 Task: For heading Arial with bold.  font size for heading22,  'Change the font style of data to'Arial Narrow.  and font size to 14,  Change the alignment of both headline & data to Align middle.  In the sheet  Investment templatesbook
Action: Mouse moved to (134, 109)
Screenshot: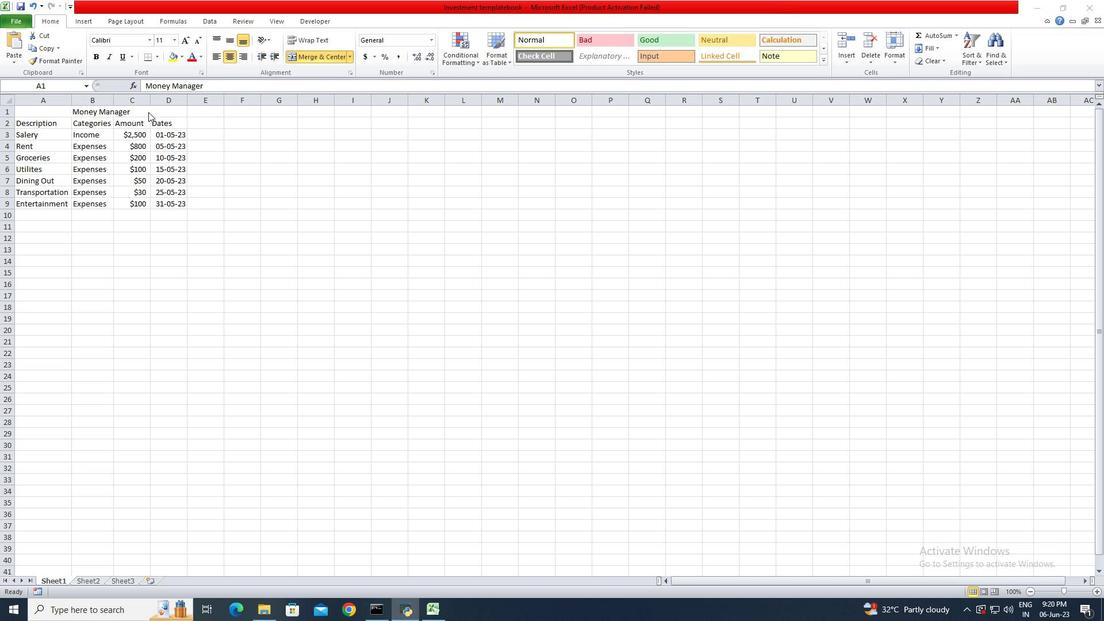 
Action: Mouse pressed left at (134, 109)
Screenshot: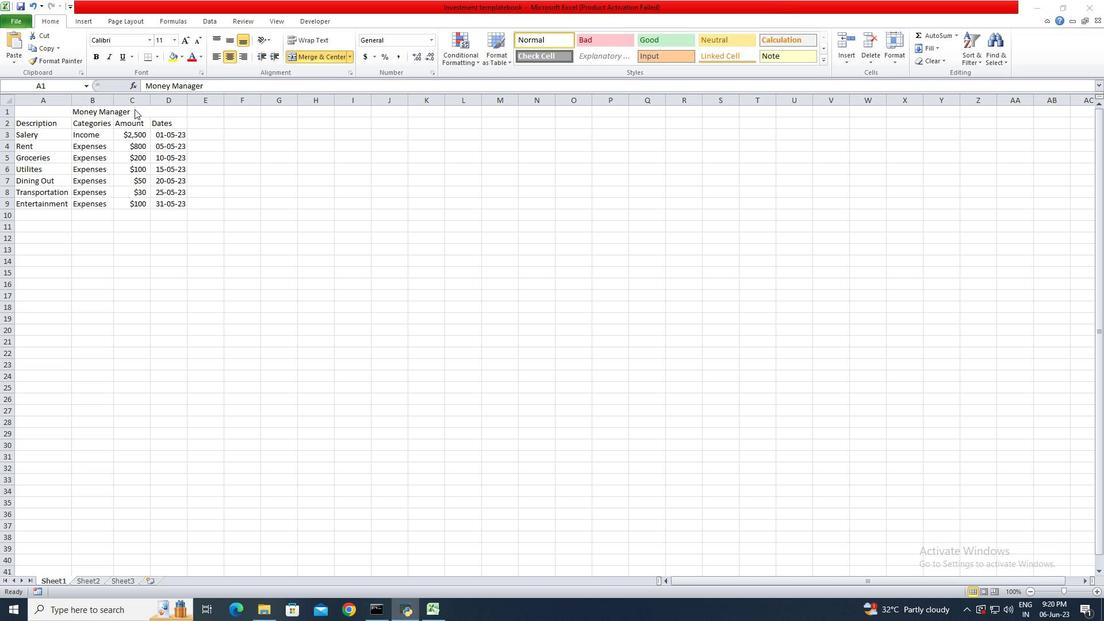 
Action: Mouse moved to (147, 45)
Screenshot: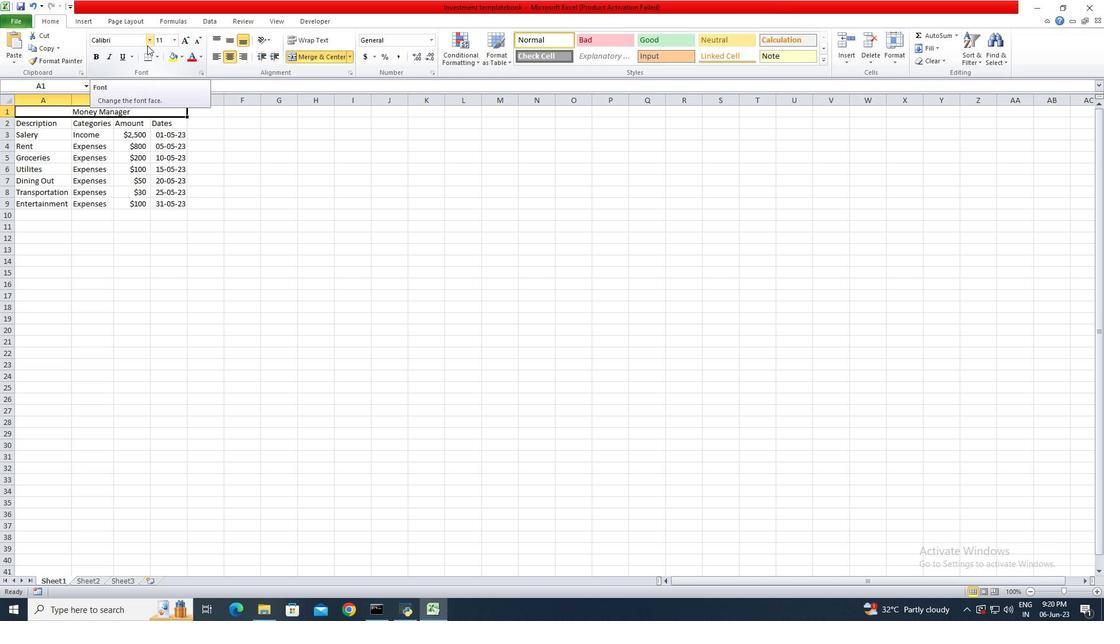 
Action: Mouse pressed left at (147, 45)
Screenshot: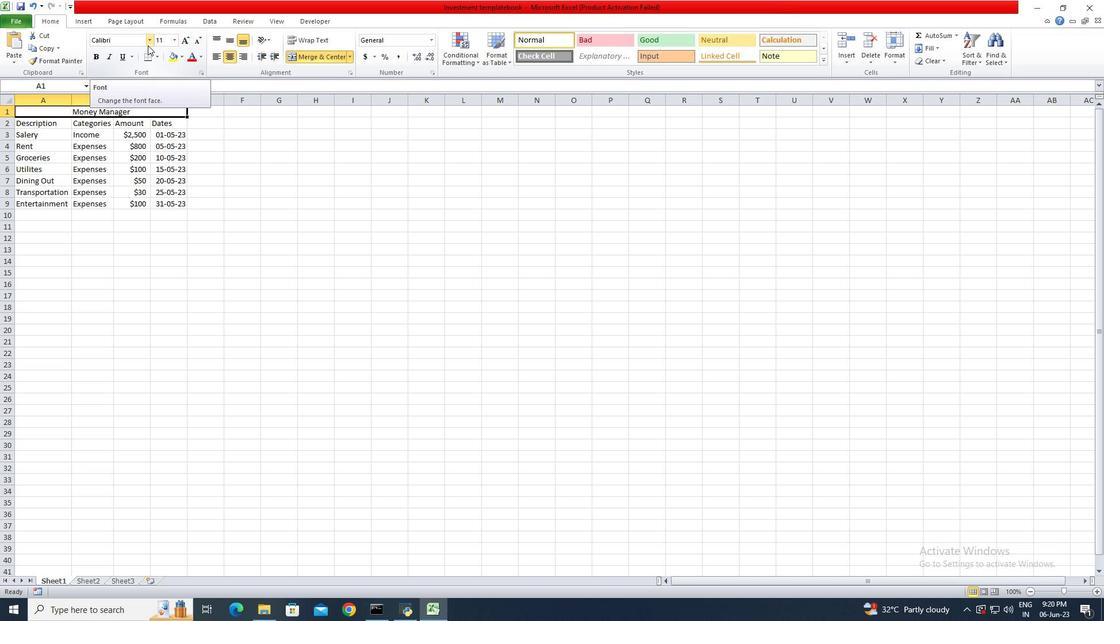 
Action: Mouse moved to (120, 131)
Screenshot: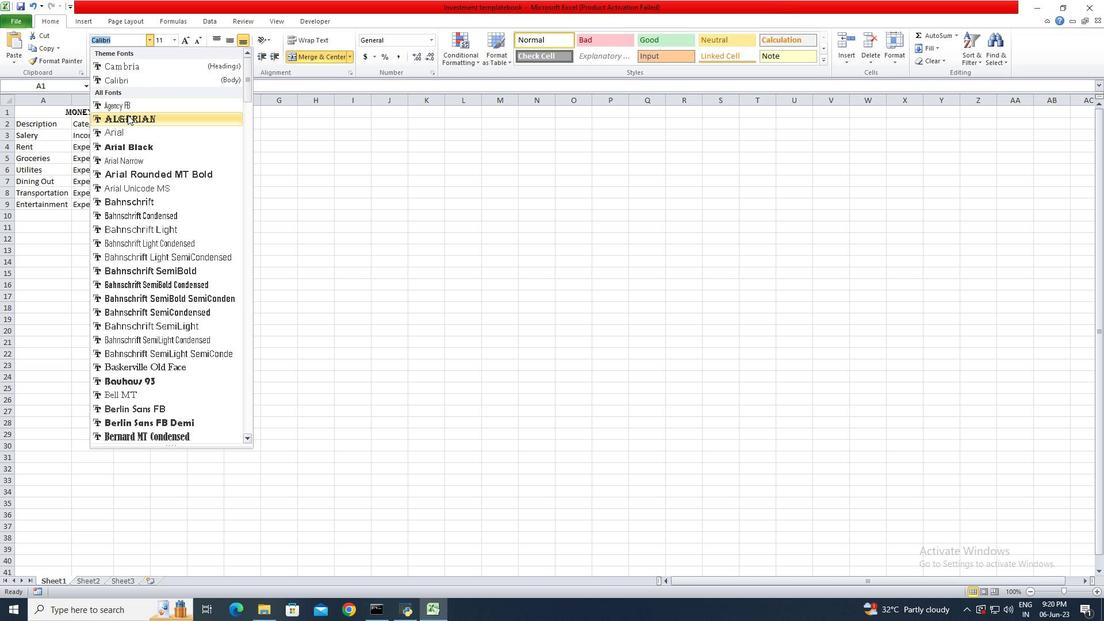 
Action: Mouse pressed left at (120, 131)
Screenshot: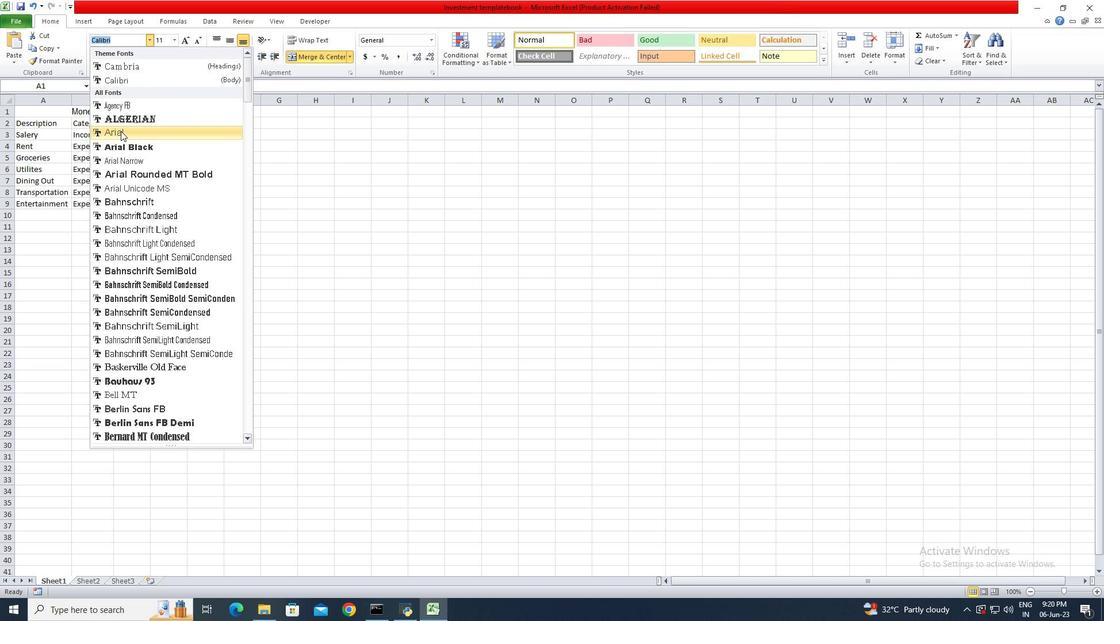 
Action: Mouse moved to (98, 56)
Screenshot: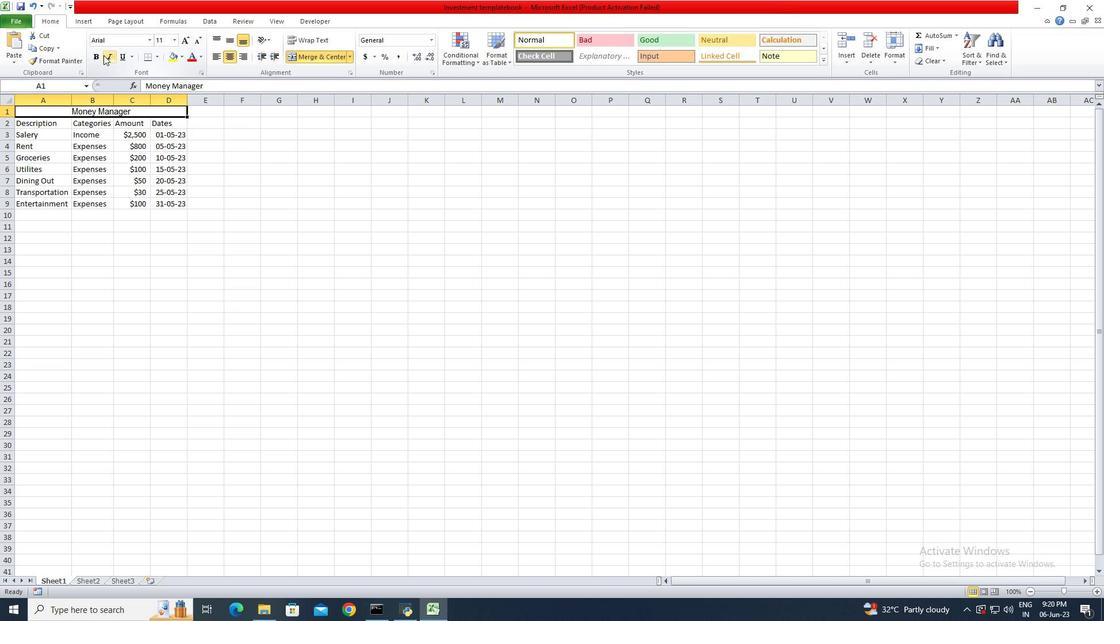 
Action: Mouse pressed left at (98, 56)
Screenshot: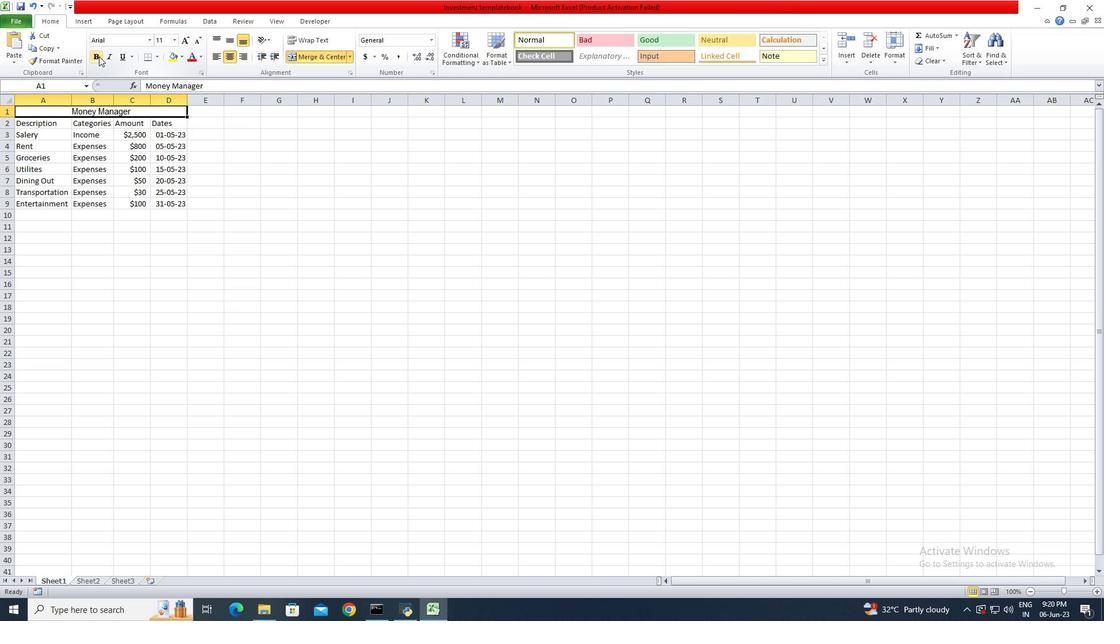 
Action: Mouse moved to (173, 37)
Screenshot: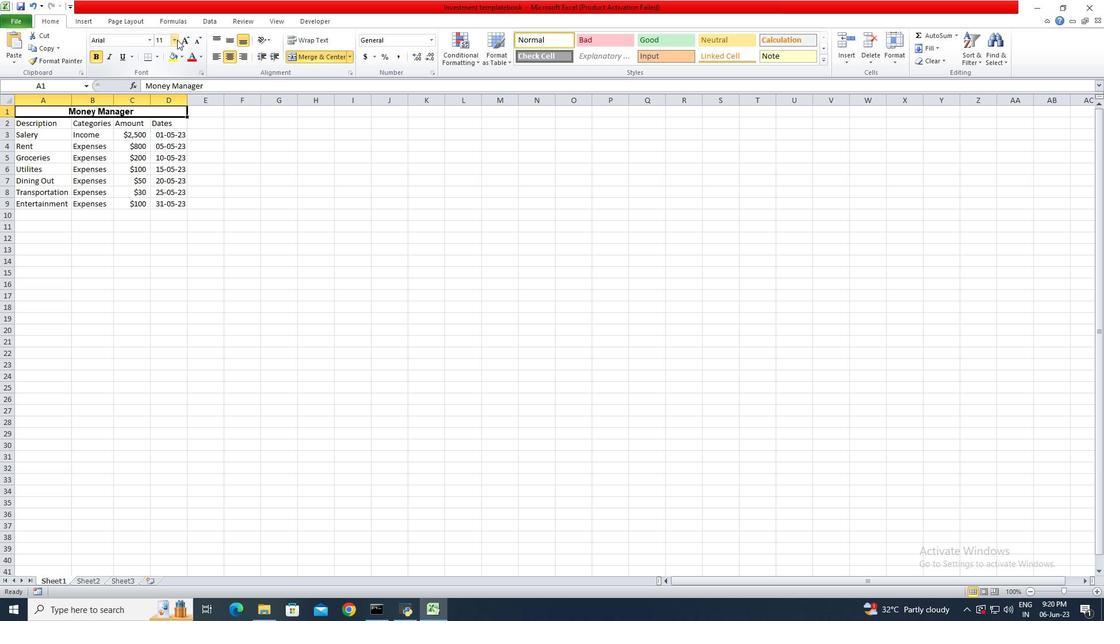 
Action: Mouse pressed left at (173, 37)
Screenshot: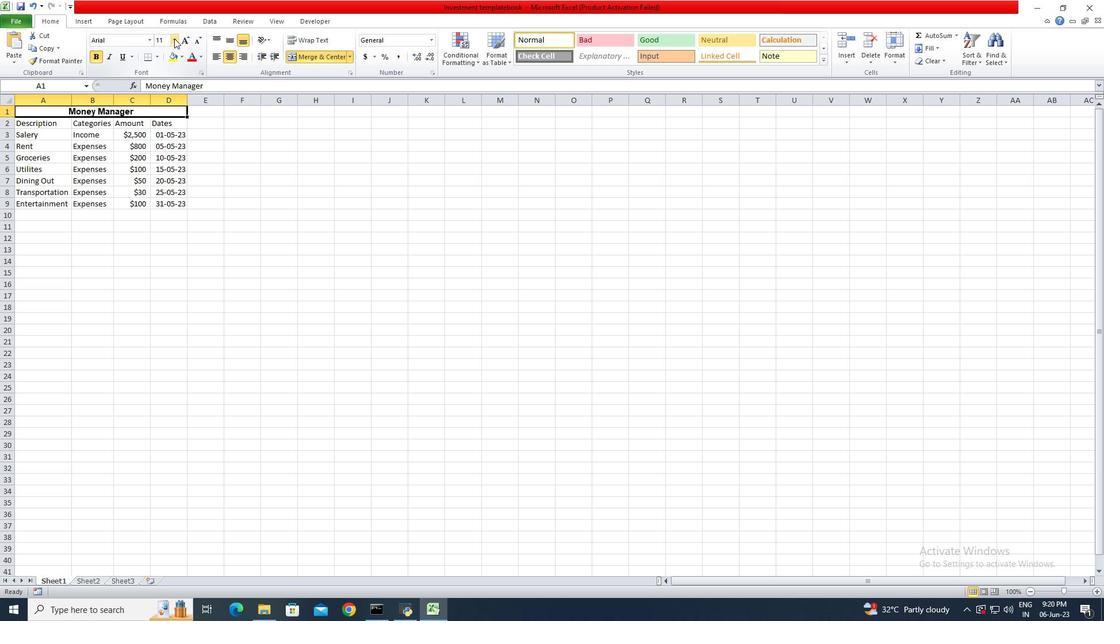 
Action: Mouse moved to (162, 139)
Screenshot: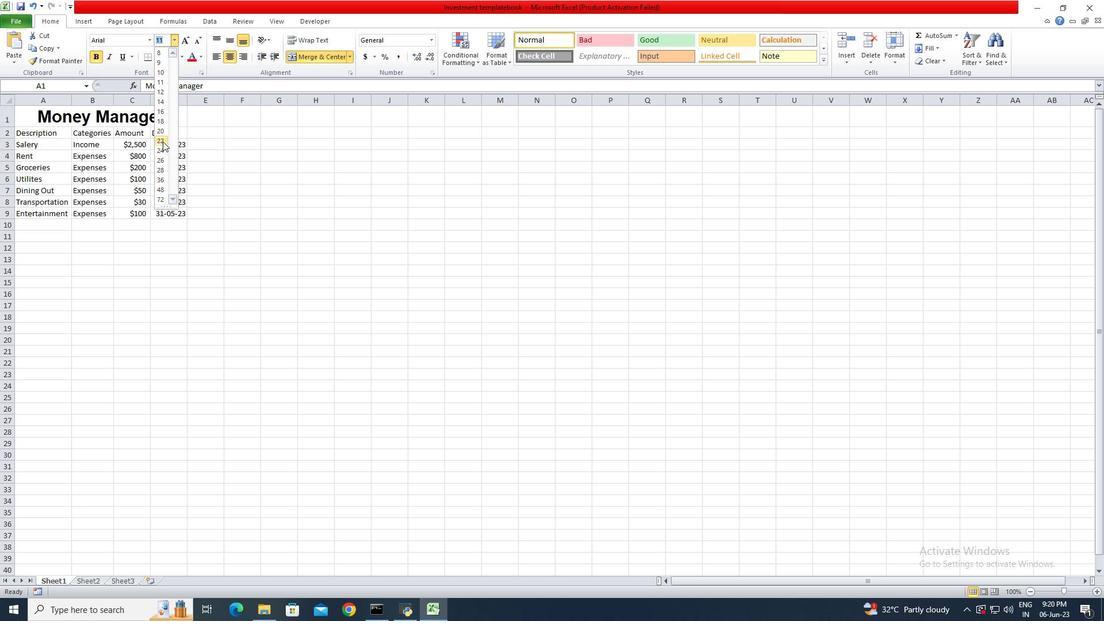 
Action: Mouse pressed left at (162, 139)
Screenshot: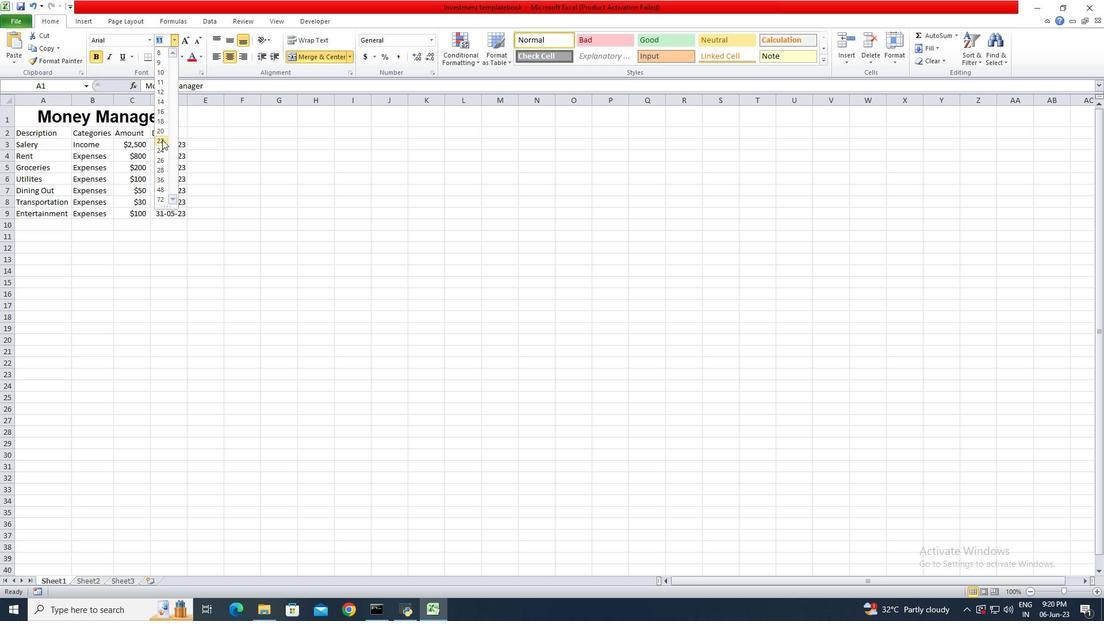 
Action: Mouse moved to (37, 130)
Screenshot: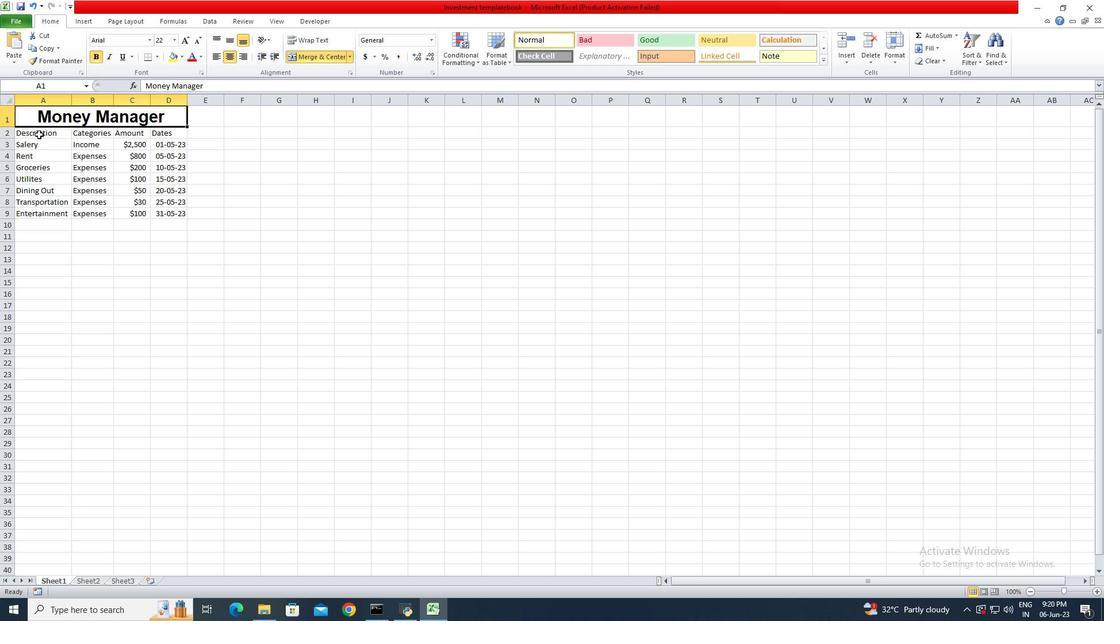 
Action: Mouse pressed left at (37, 130)
Screenshot: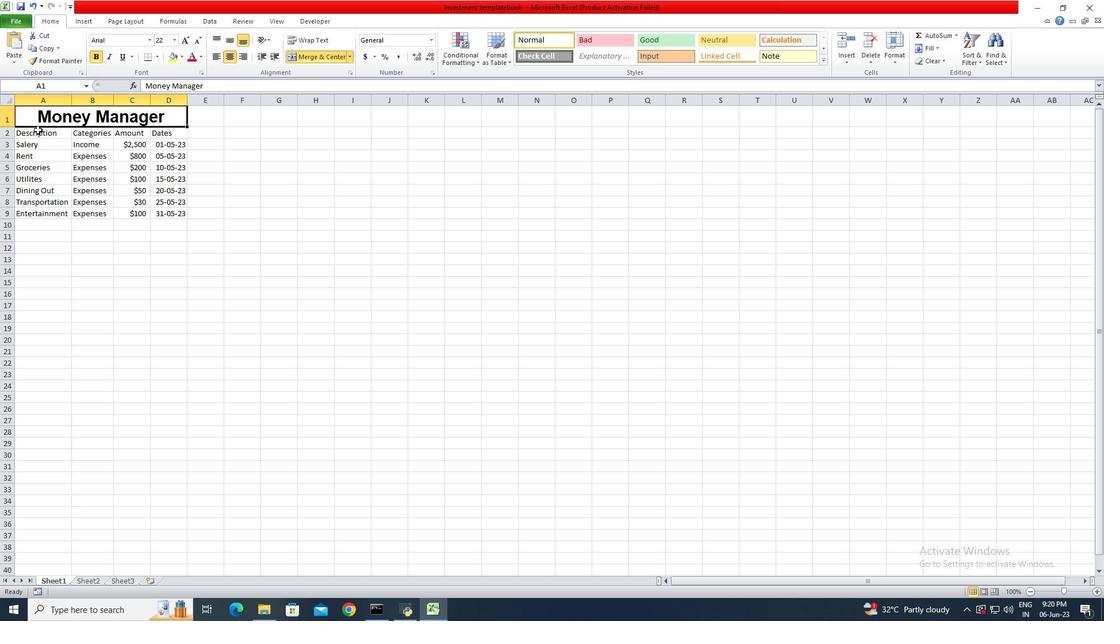 
Action: Mouse moved to (152, 41)
Screenshot: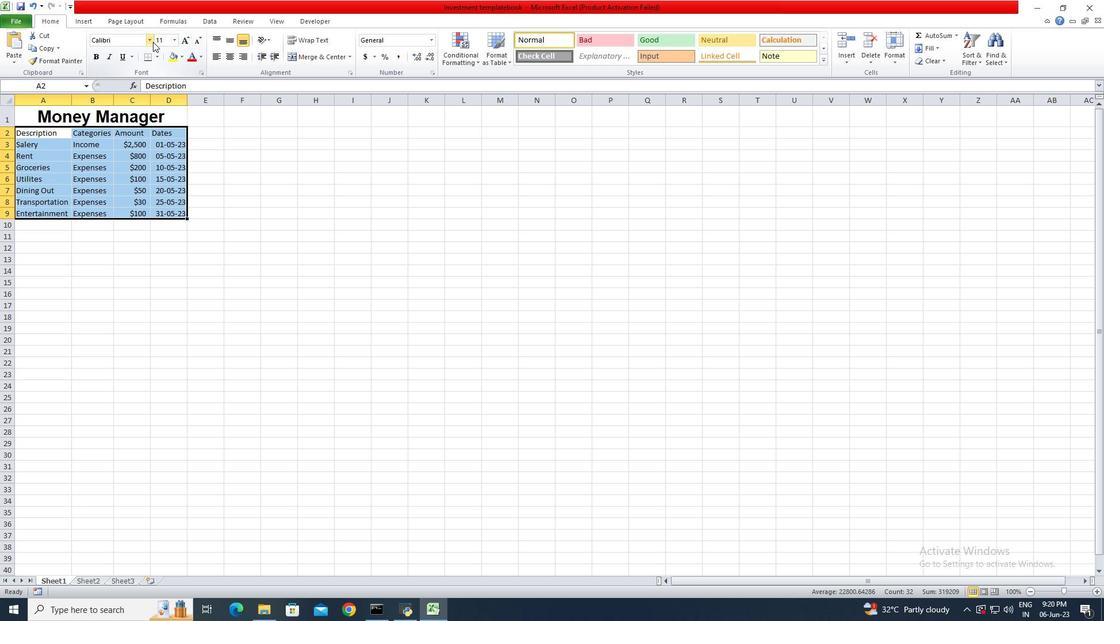 
Action: Mouse pressed left at (152, 41)
Screenshot: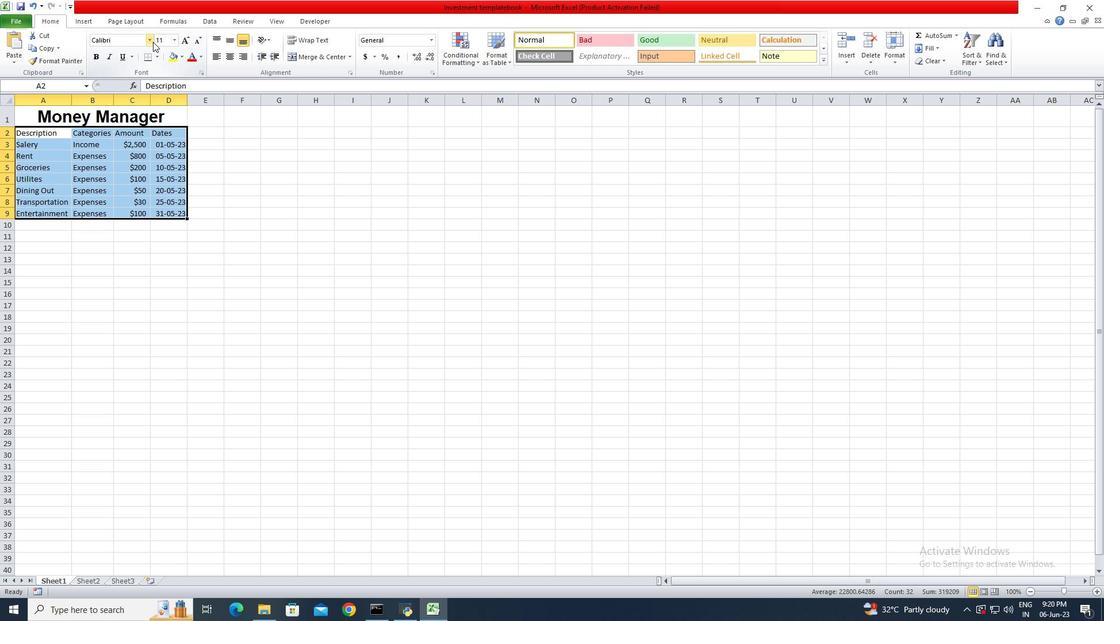 
Action: Mouse moved to (157, 158)
Screenshot: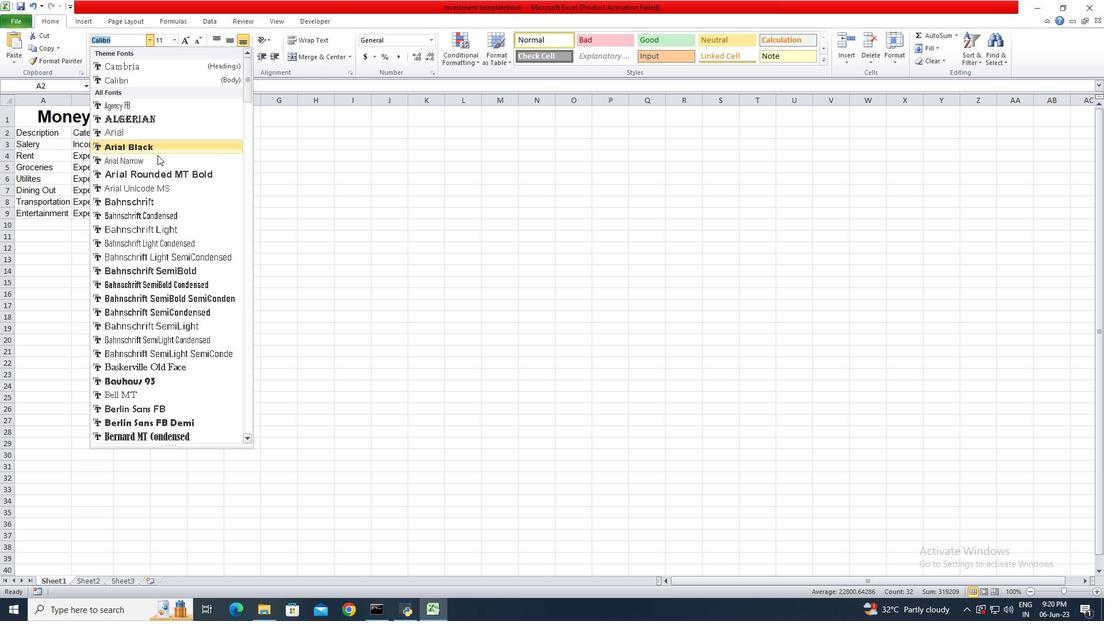 
Action: Mouse pressed left at (157, 158)
Screenshot: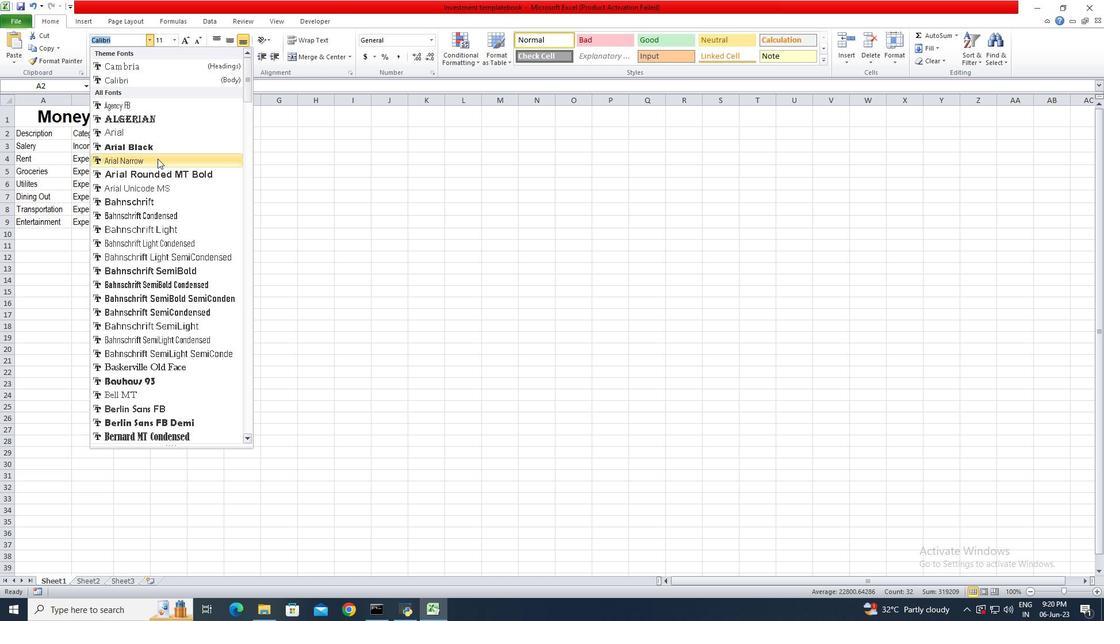 
Action: Mouse moved to (173, 40)
Screenshot: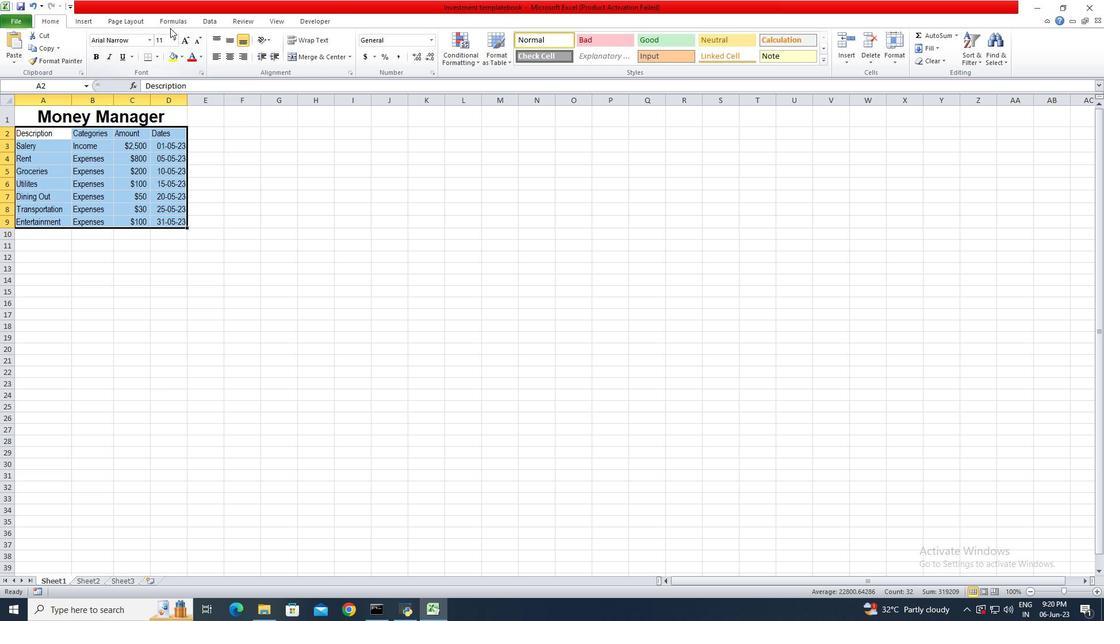
Action: Mouse pressed left at (173, 40)
Screenshot: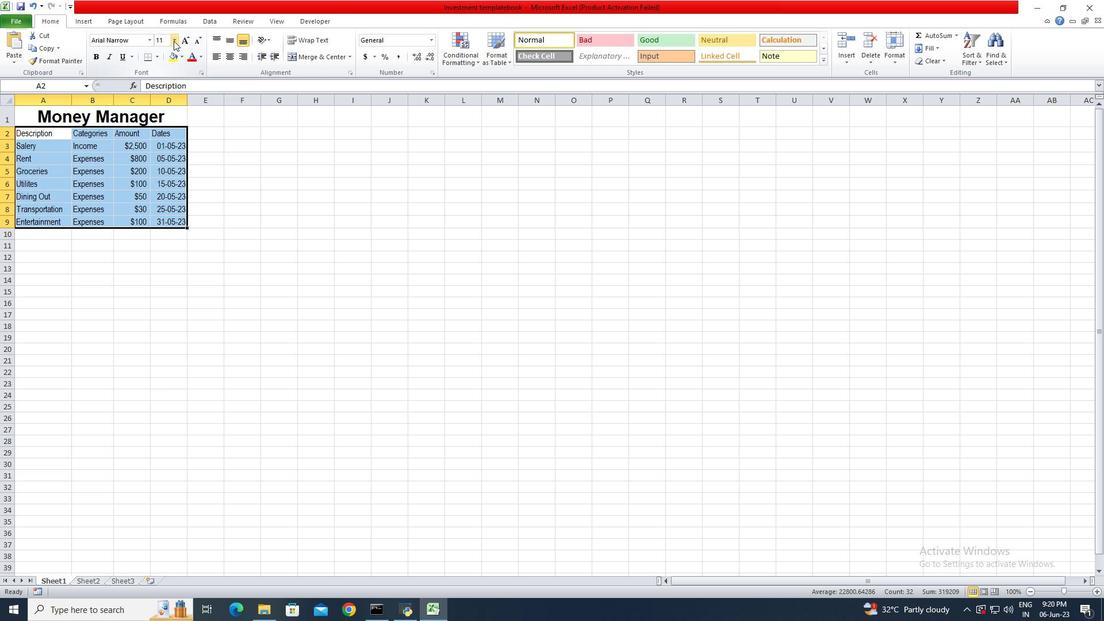 
Action: Mouse moved to (159, 101)
Screenshot: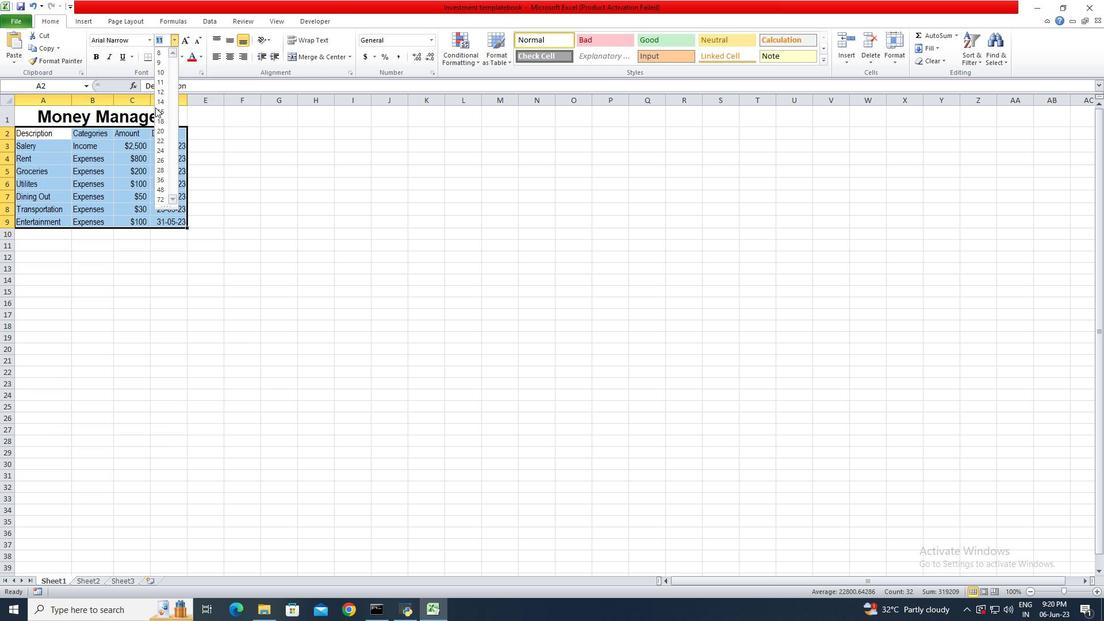 
Action: Mouse pressed left at (159, 101)
Screenshot: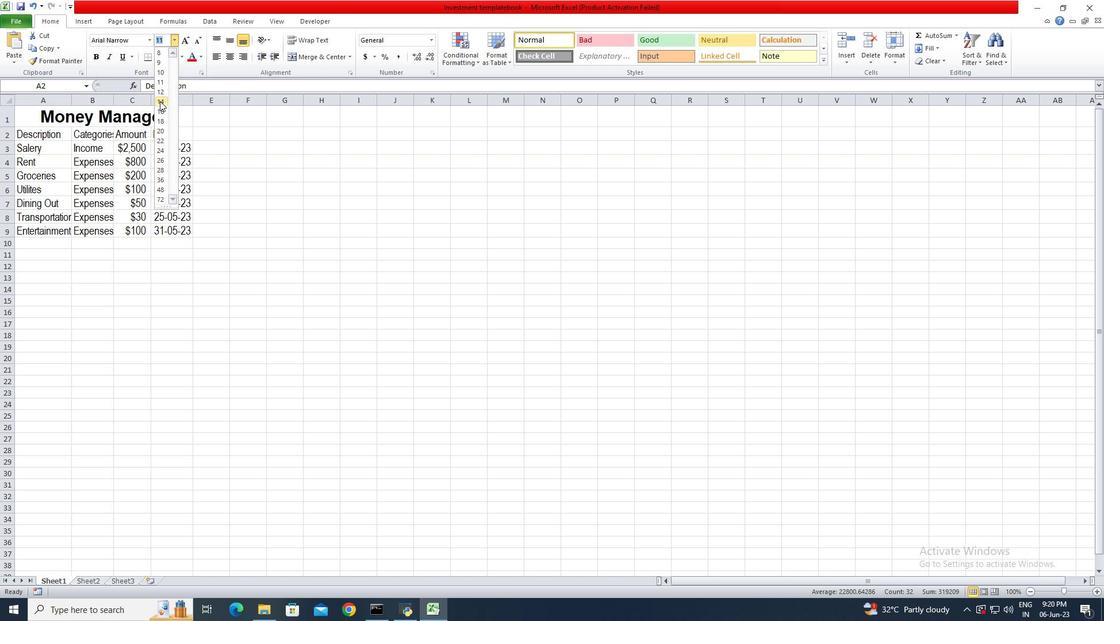 
Action: Mouse moved to (69, 99)
Screenshot: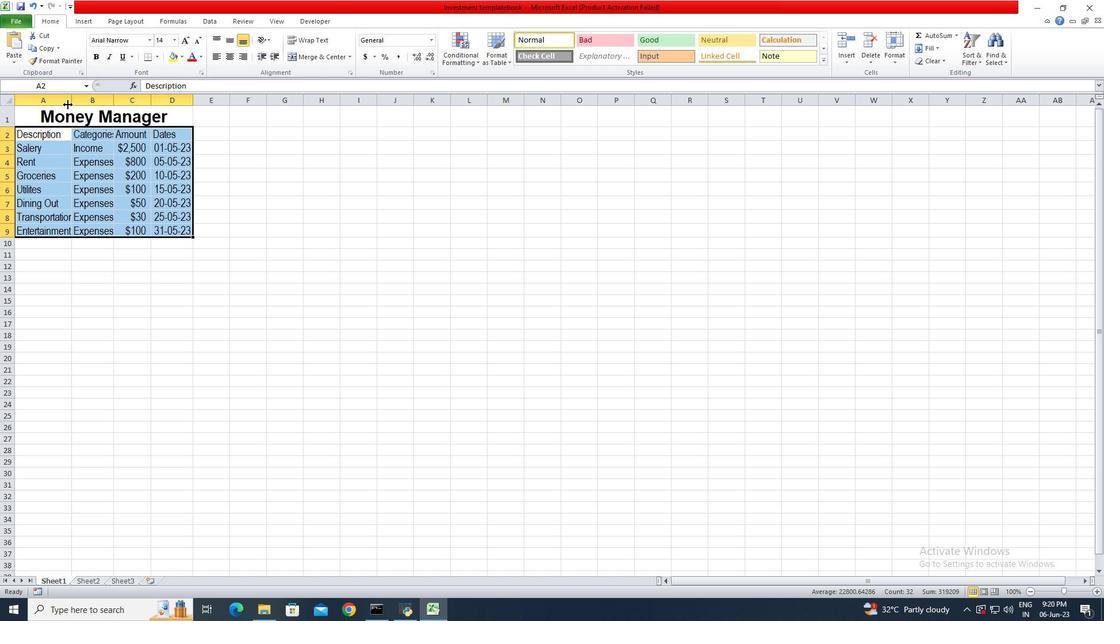 
Action: Mouse pressed left at (69, 99)
Screenshot: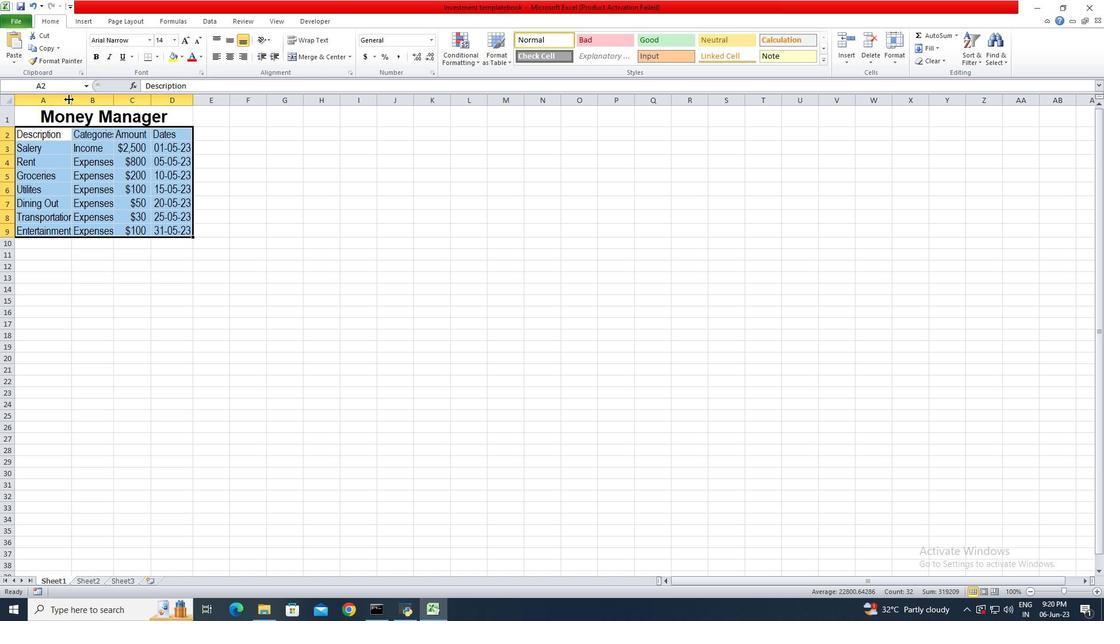 
Action: Mouse pressed left at (69, 99)
Screenshot: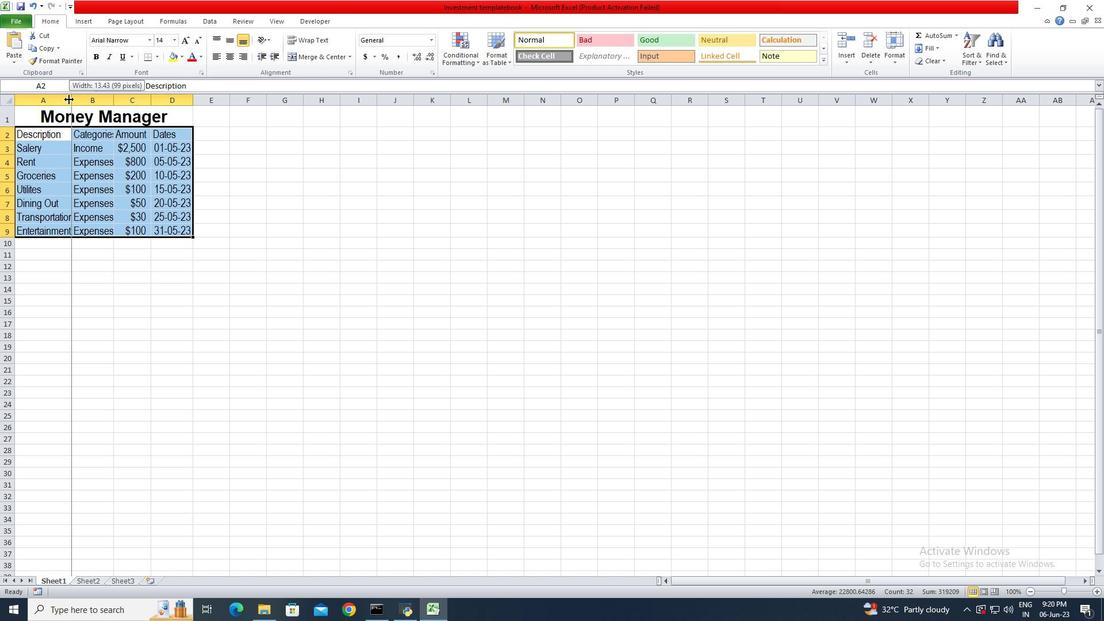 
Action: Mouse moved to (116, 99)
Screenshot: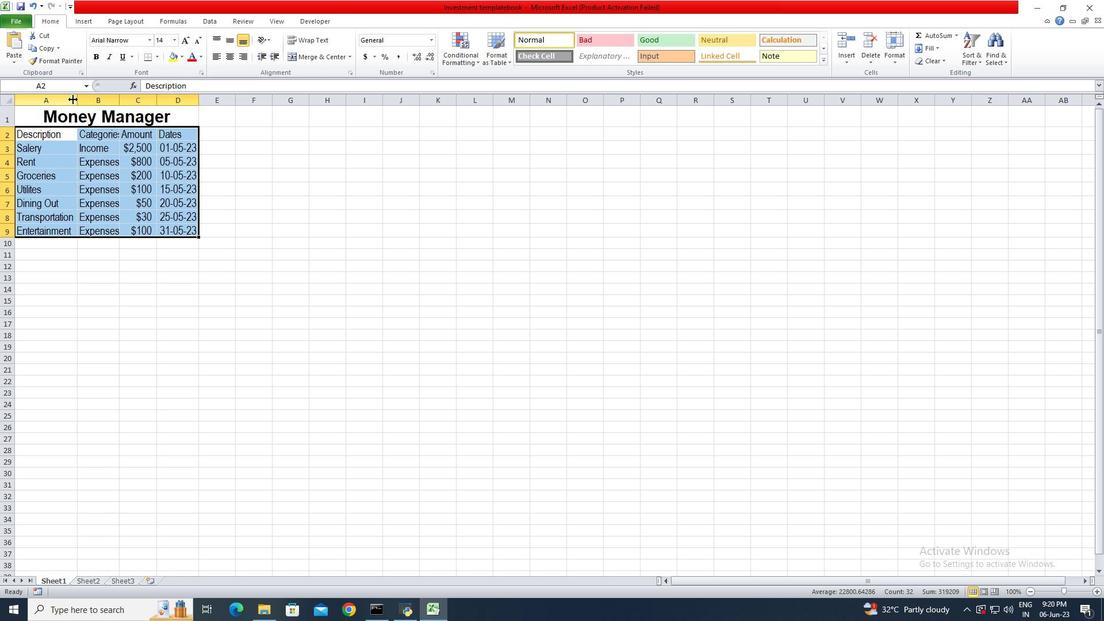 
Action: Mouse pressed left at (116, 99)
Screenshot: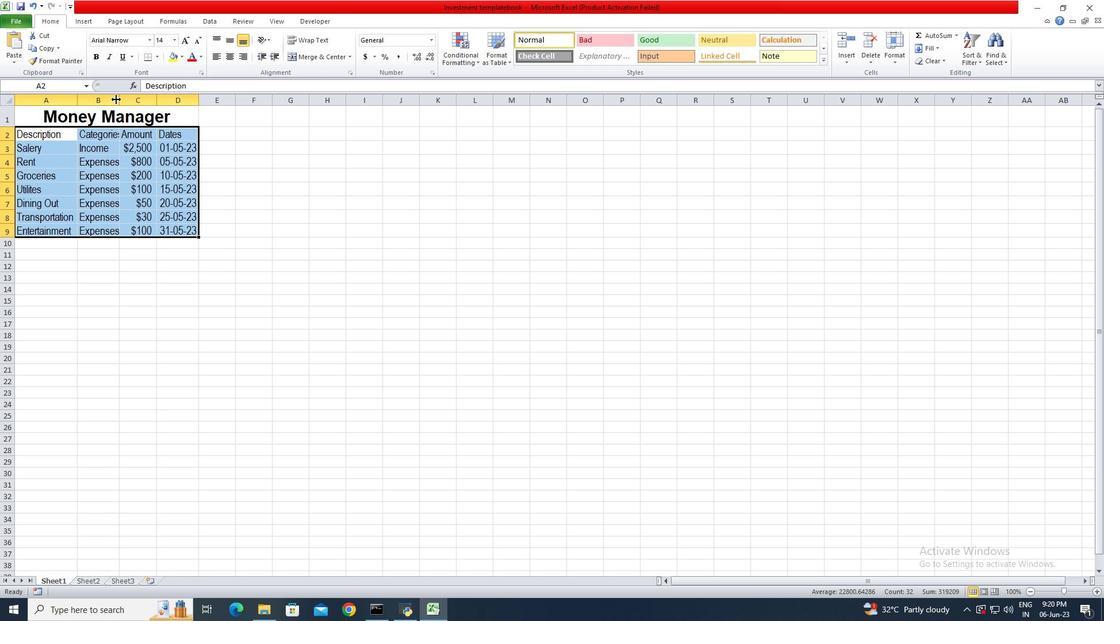 
Action: Mouse pressed left at (116, 99)
Screenshot: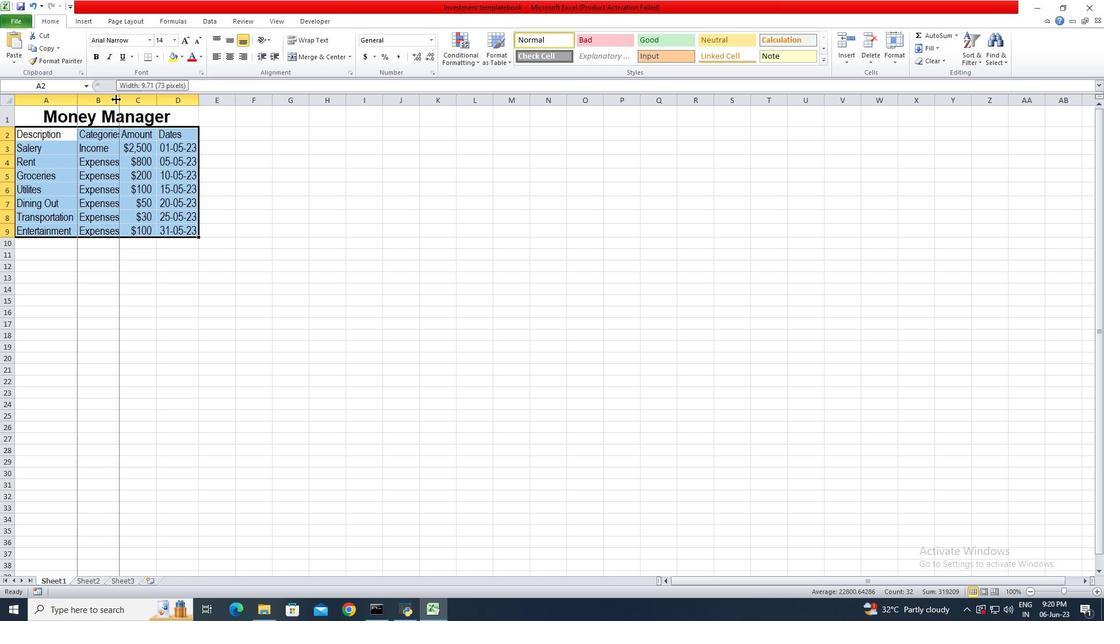 
Action: Mouse moved to (168, 99)
Screenshot: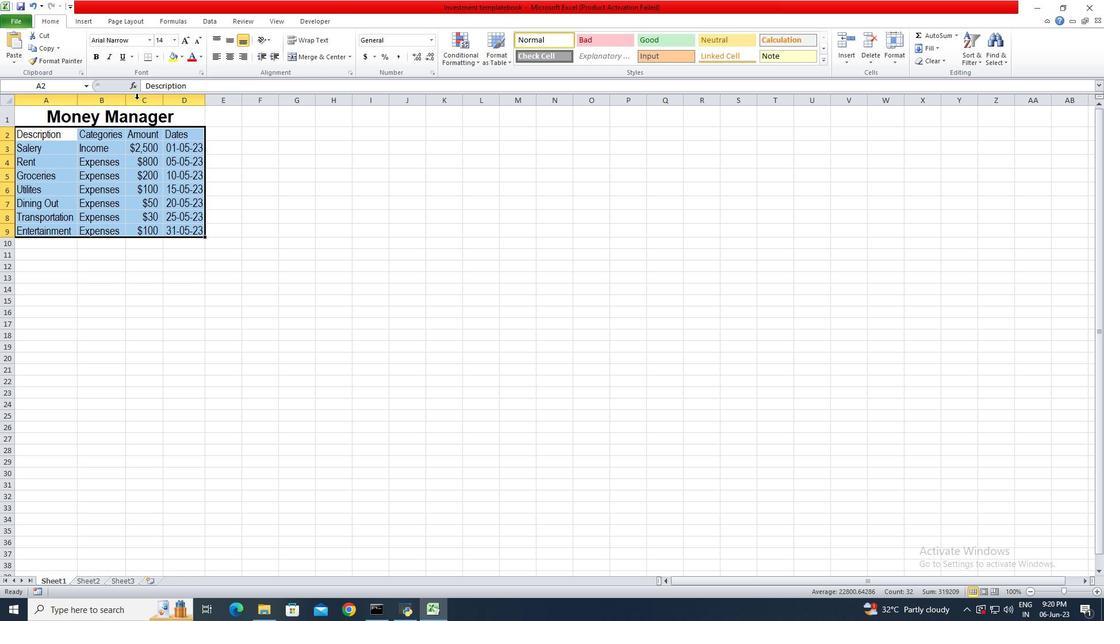 
Action: Mouse pressed left at (168, 99)
Screenshot: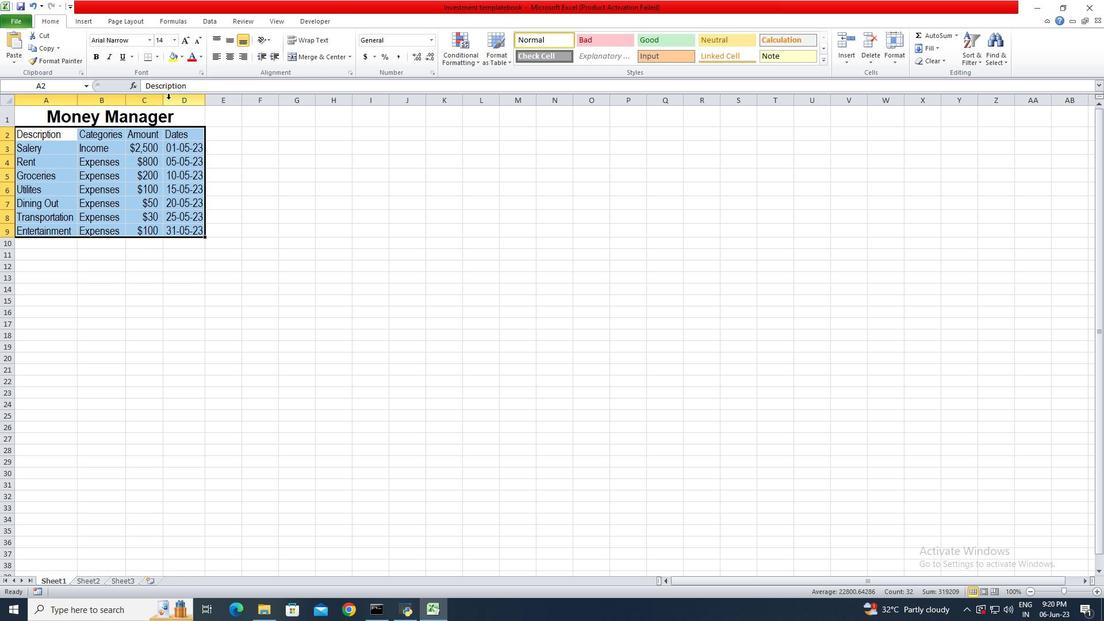 
Action: Mouse pressed left at (168, 99)
Screenshot: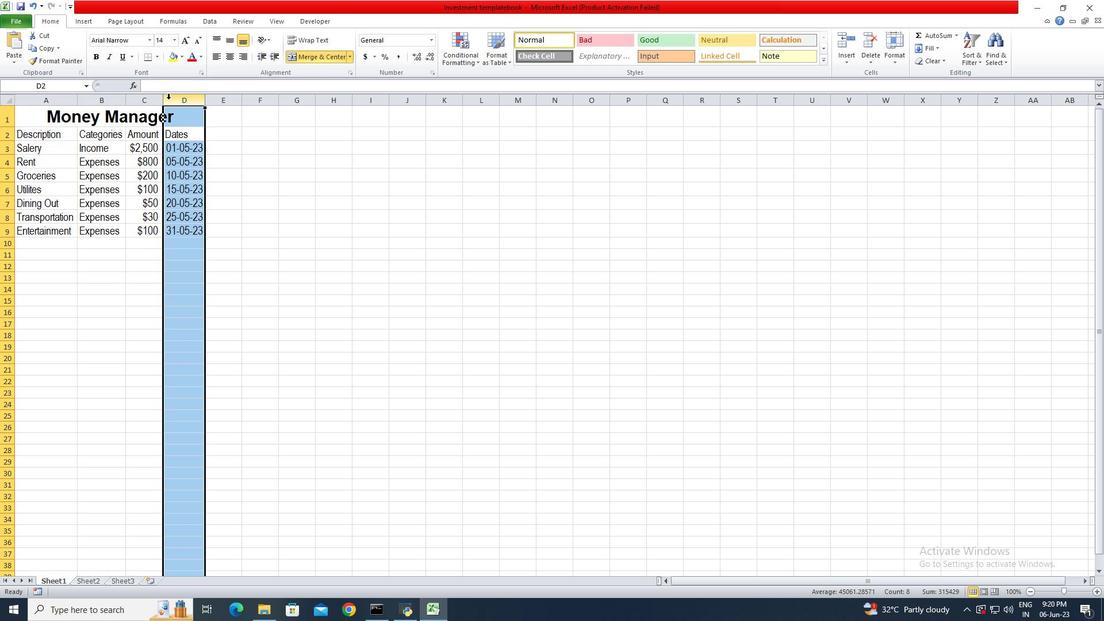 
Action: Mouse moved to (163, 98)
Screenshot: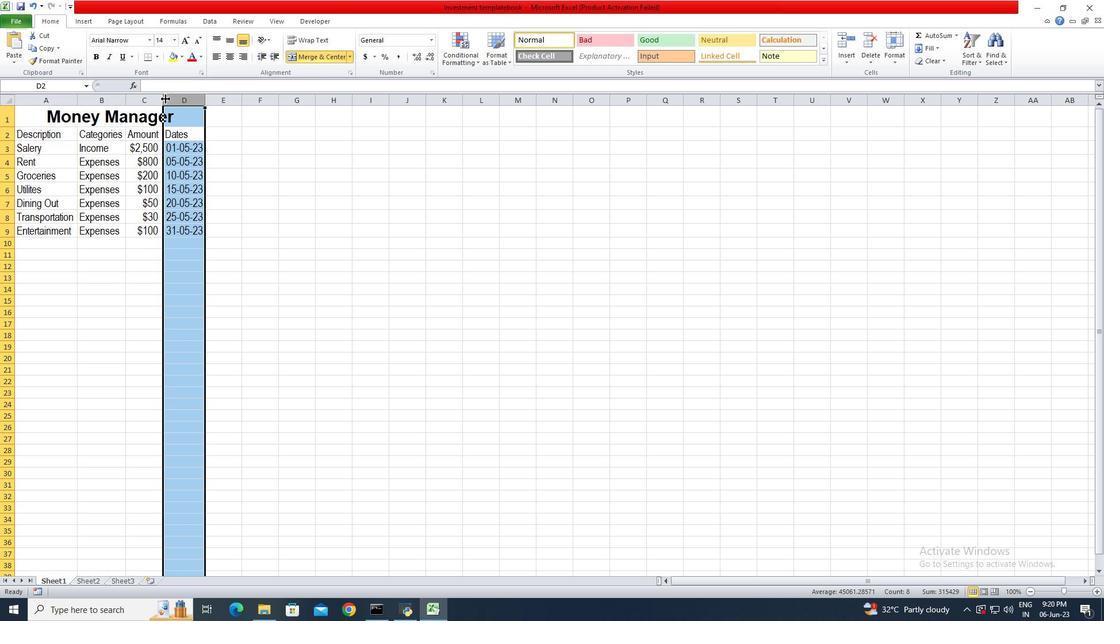 
Action: Mouse pressed left at (163, 98)
Screenshot: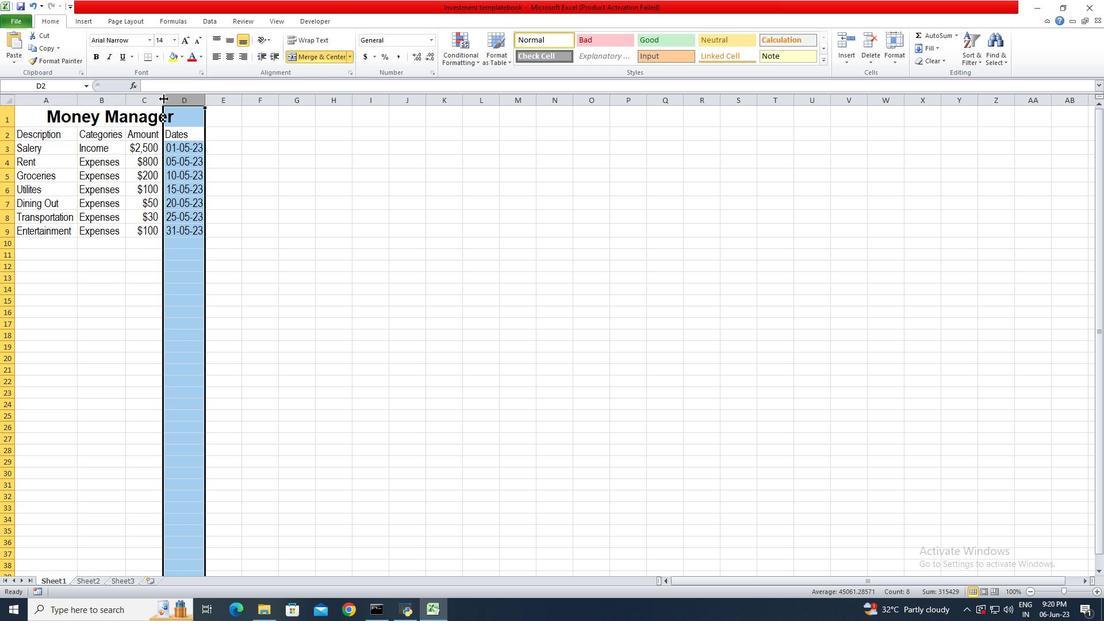 
Action: Mouse pressed left at (163, 98)
Screenshot: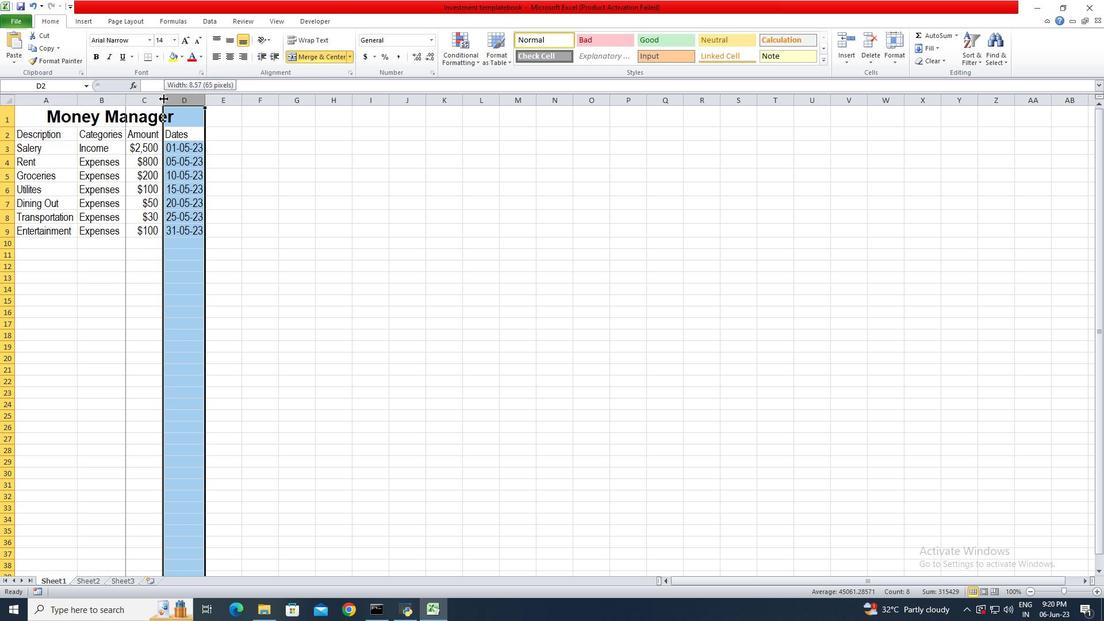 
Action: Mouse moved to (200, 98)
Screenshot: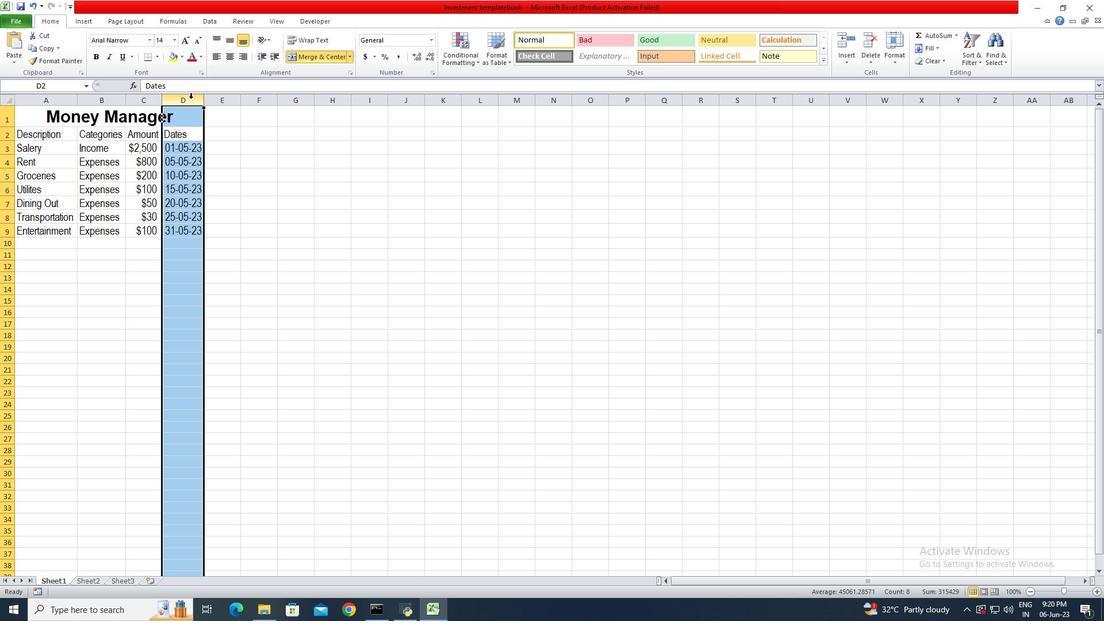 
Action: Mouse pressed left at (200, 98)
Screenshot: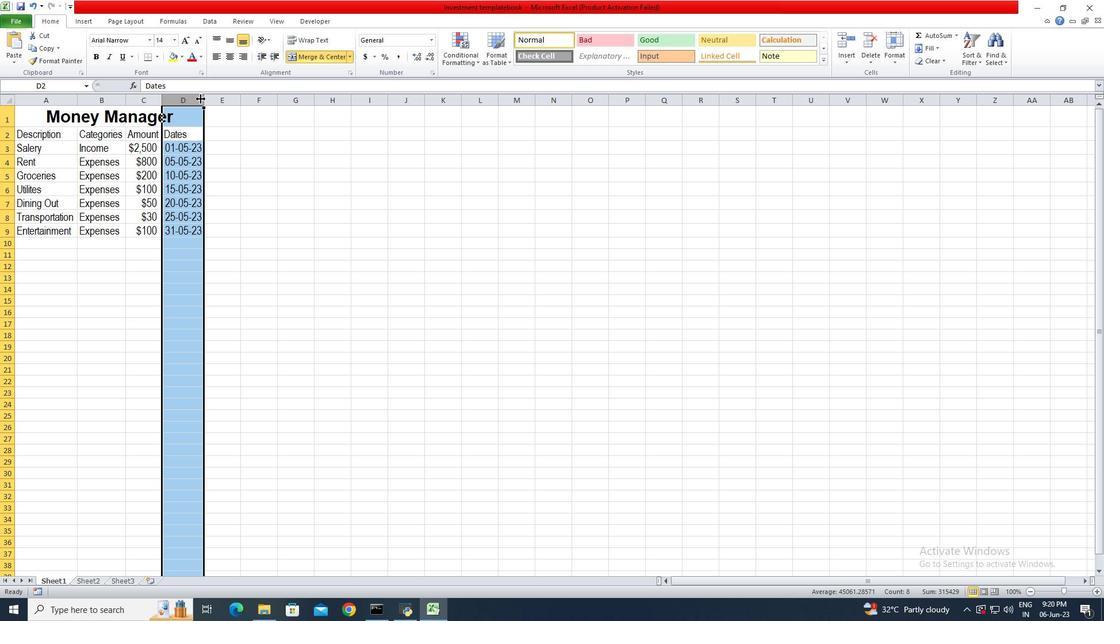 
Action: Mouse pressed left at (200, 98)
Screenshot: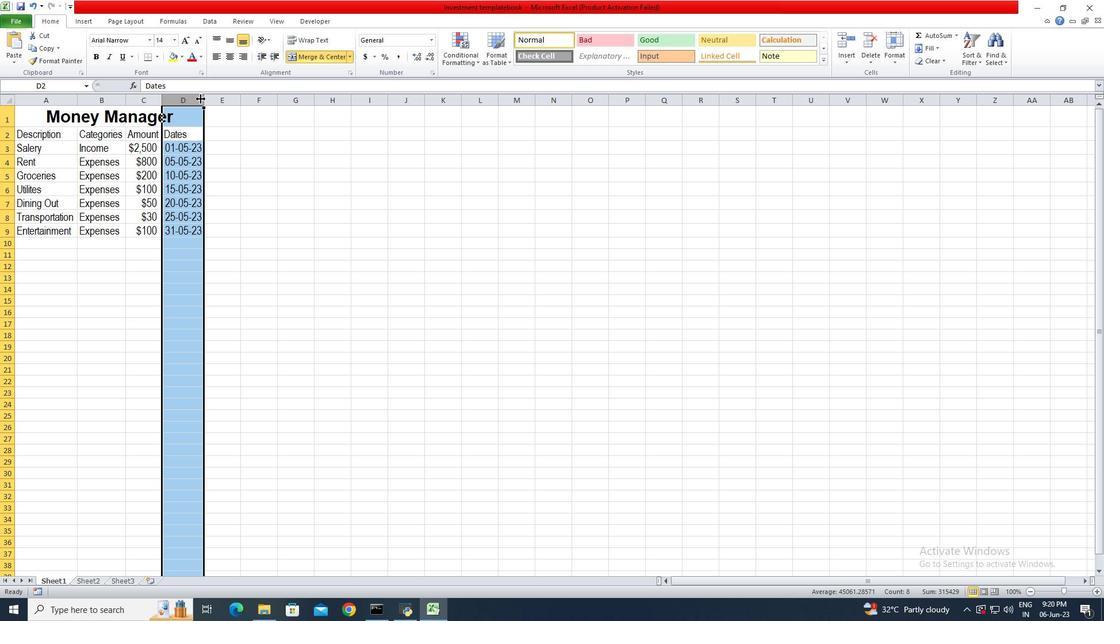 
Action: Mouse moved to (30, 113)
Screenshot: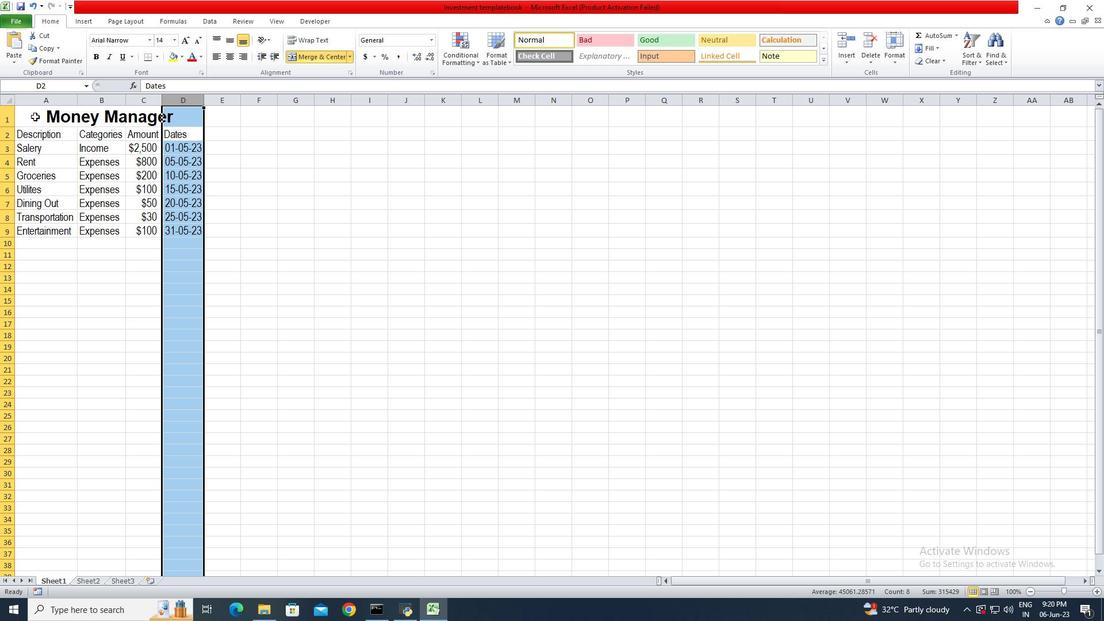 
Action: Mouse pressed left at (30, 113)
Screenshot: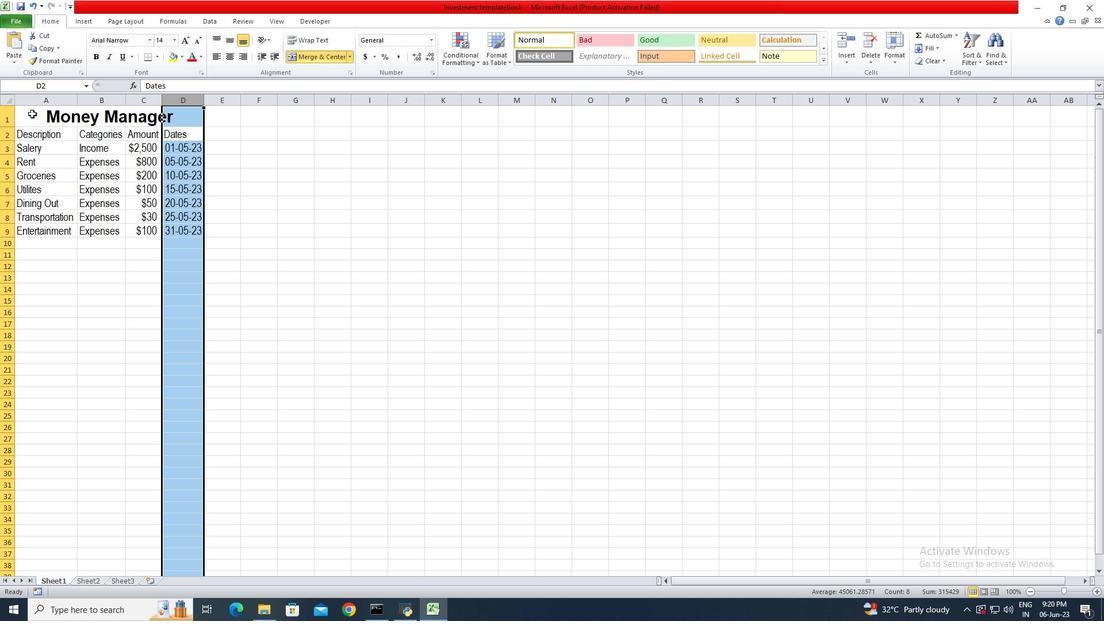 
Action: Mouse moved to (227, 41)
Screenshot: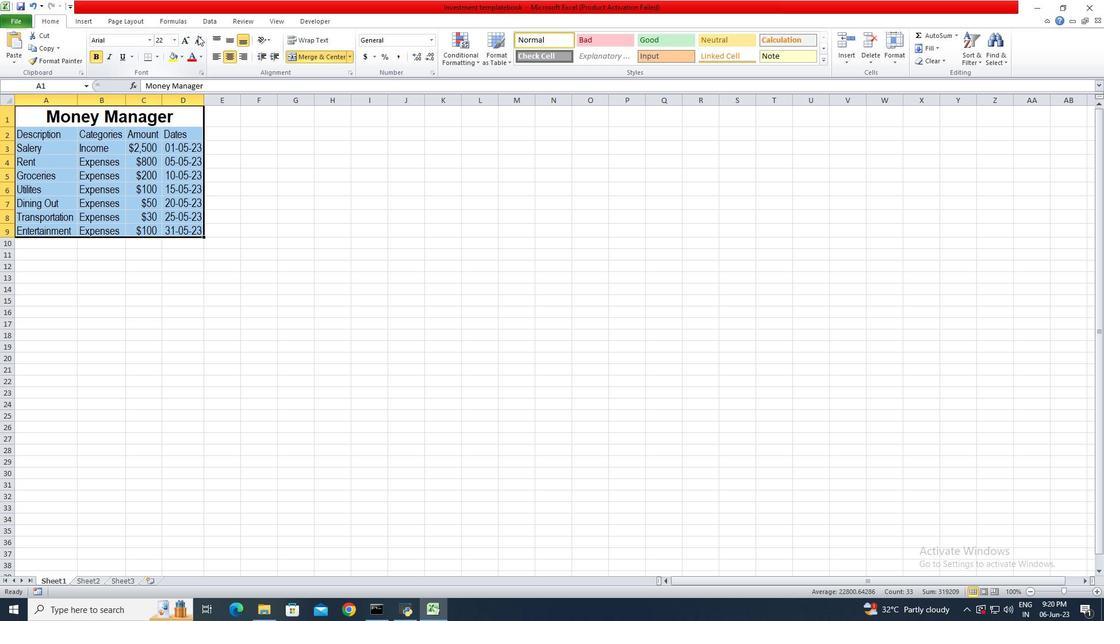 
Action: Mouse pressed left at (227, 41)
Screenshot: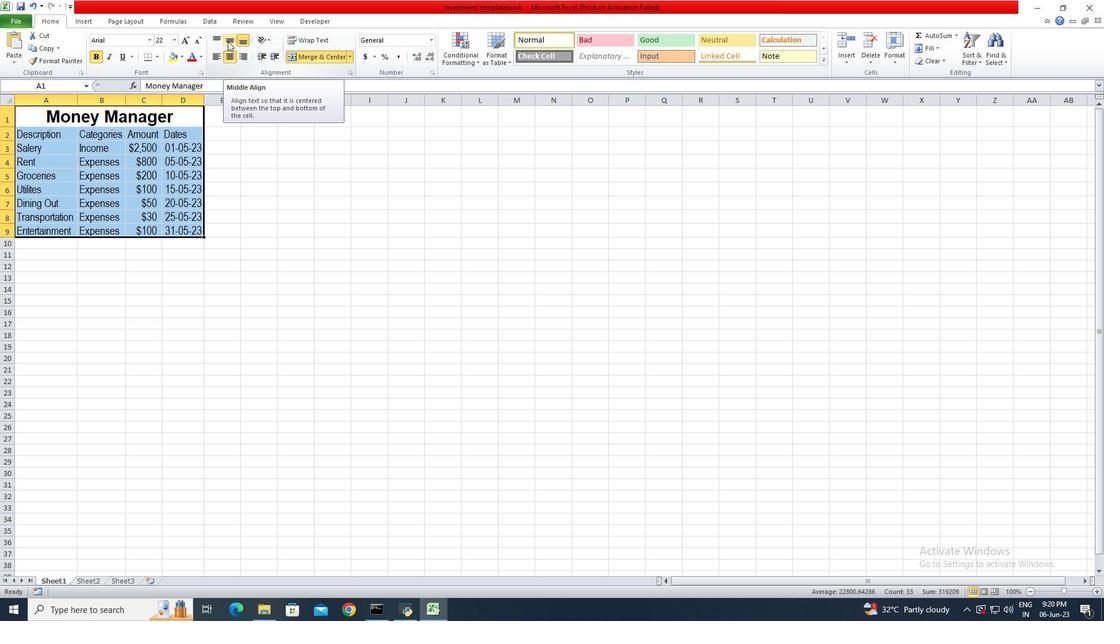 
Action: Mouse moved to (23, 24)
Screenshot: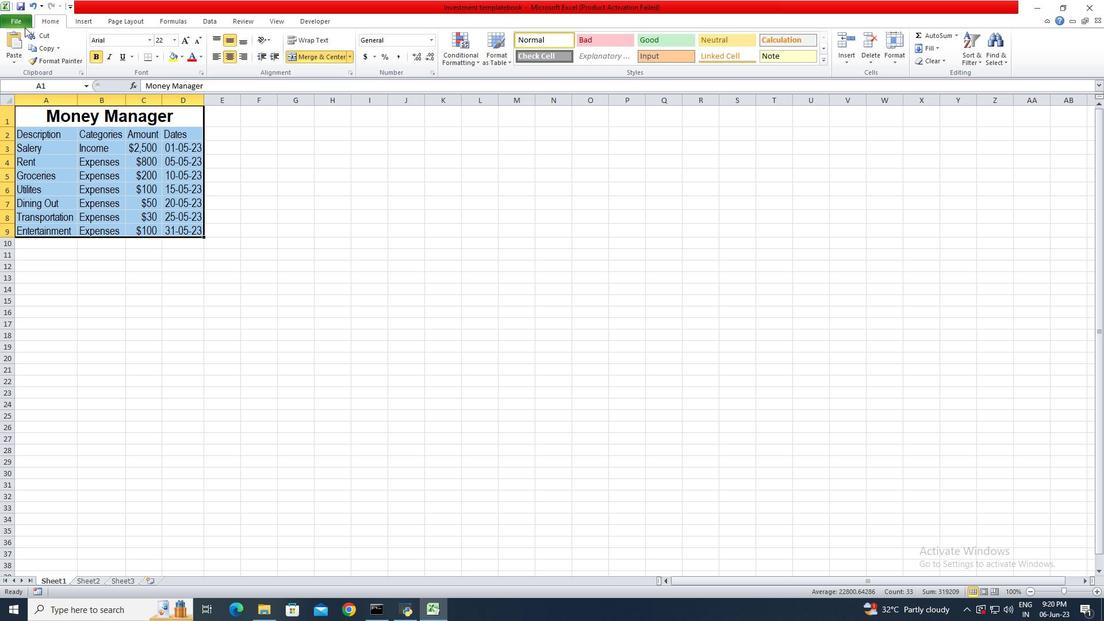 
Action: Mouse pressed left at (23, 24)
Screenshot: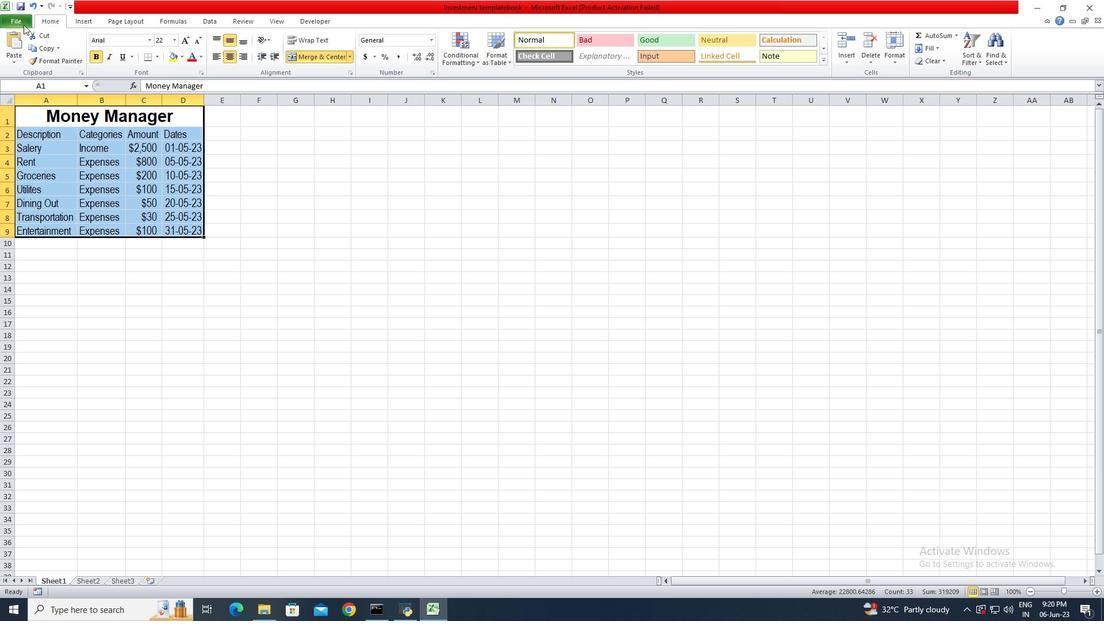 
Action: Mouse moved to (33, 45)
Screenshot: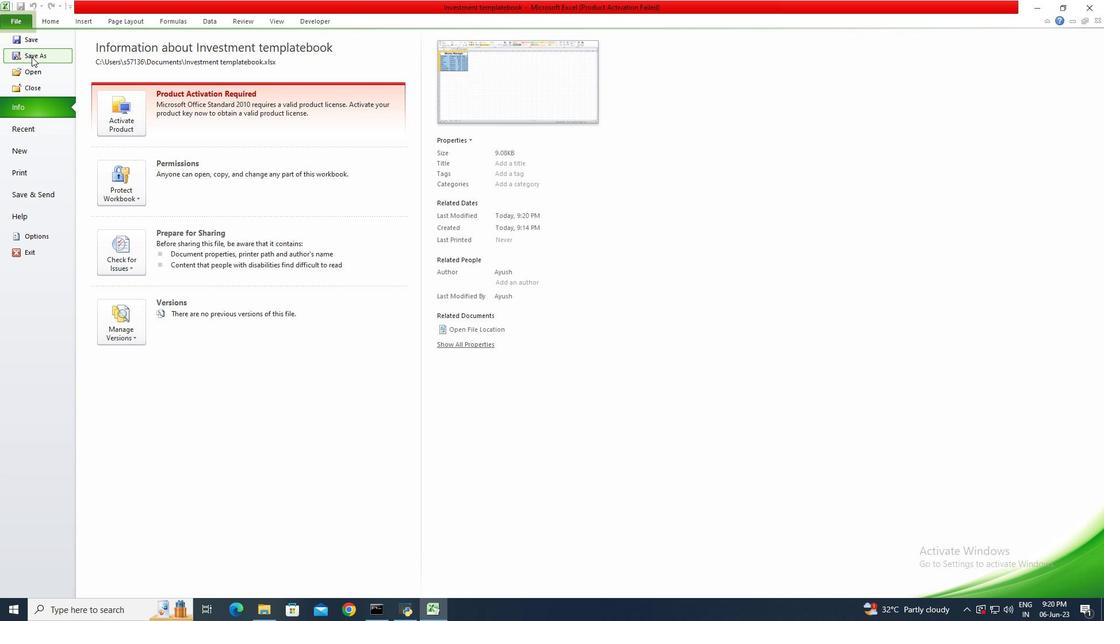 
Action: Mouse pressed left at (33, 45)
Screenshot: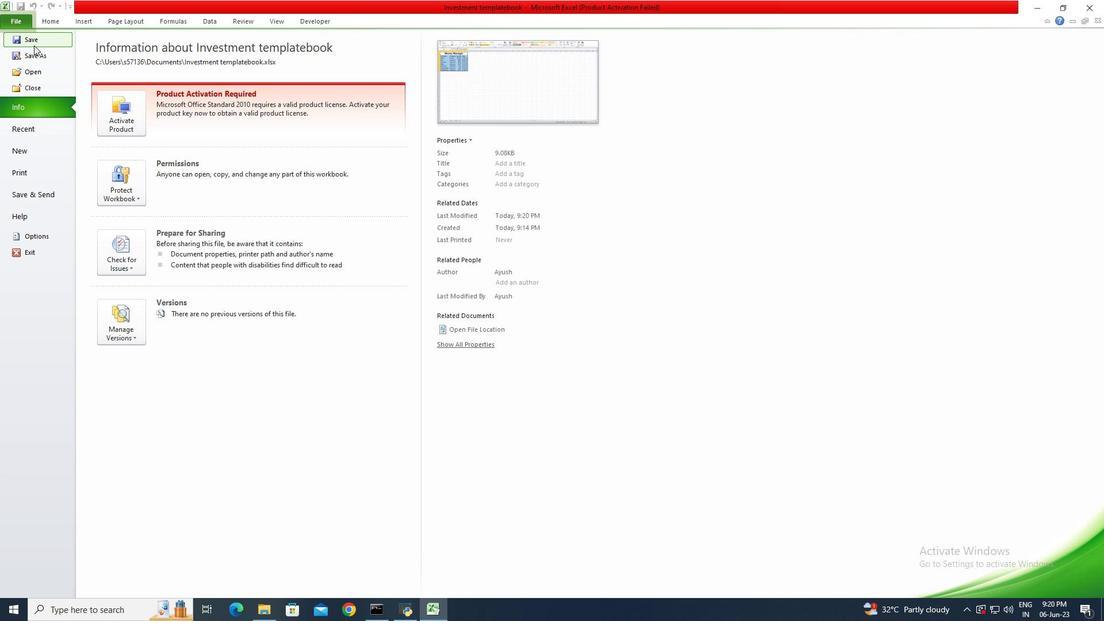 
Action: Mouse moved to (29, 60)
Screenshot: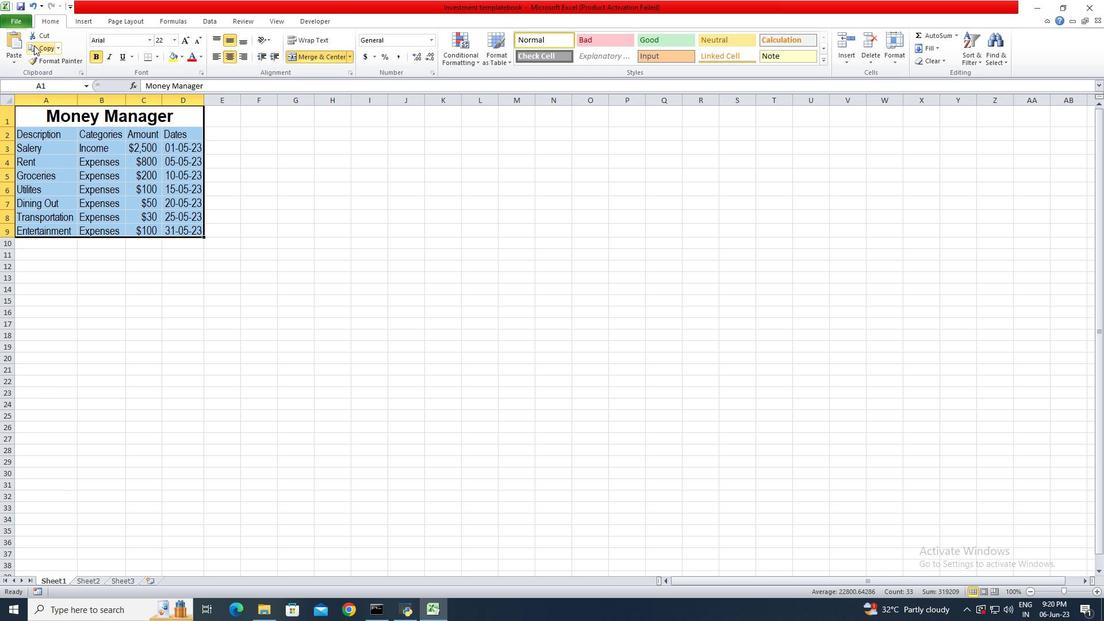 
